 Task: Enable the video filter "Blending benchmark filter" for mosaic bridge stream output.
Action: Mouse moved to (117, 26)
Screenshot: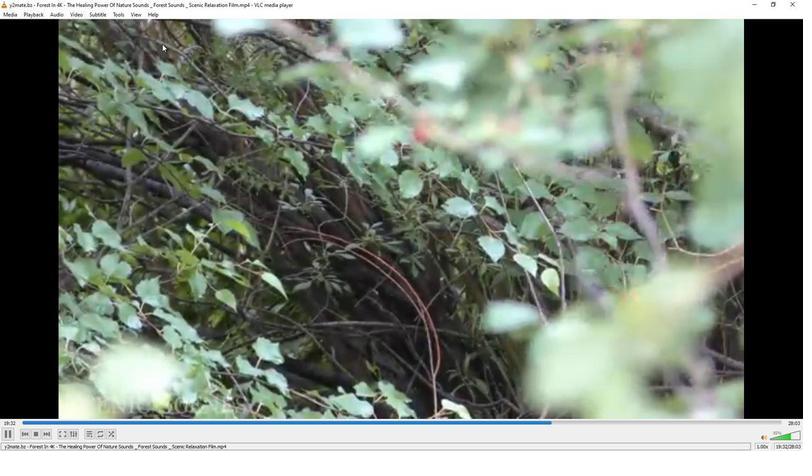 
Action: Mouse pressed left at (117, 26)
Screenshot: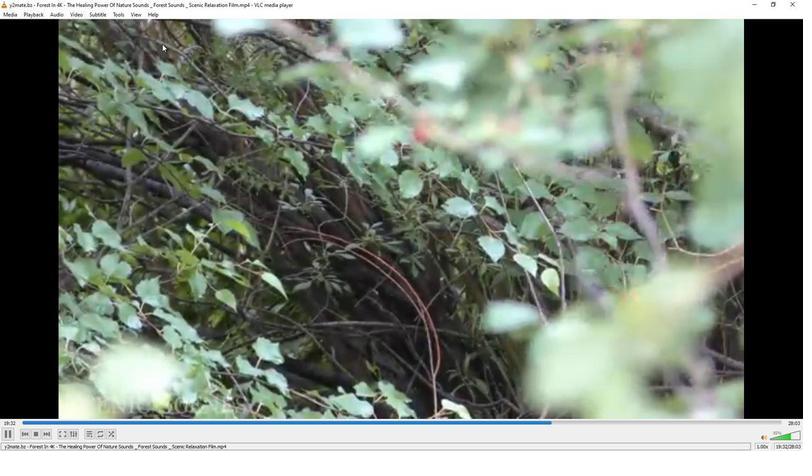 
Action: Mouse moved to (146, 120)
Screenshot: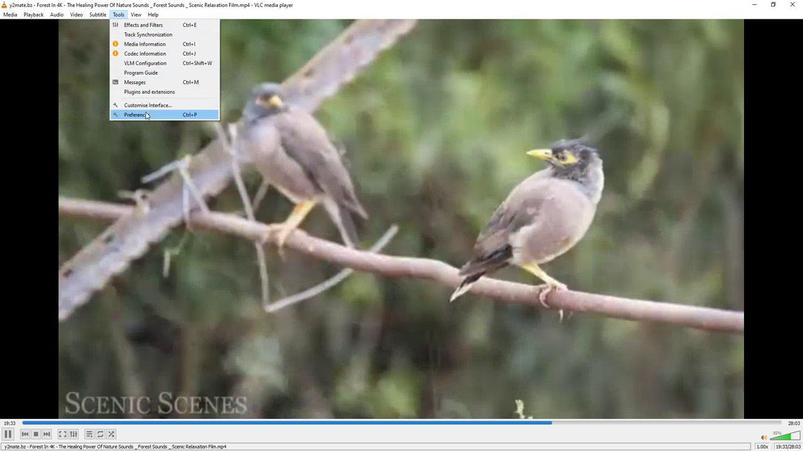 
Action: Mouse pressed left at (146, 120)
Screenshot: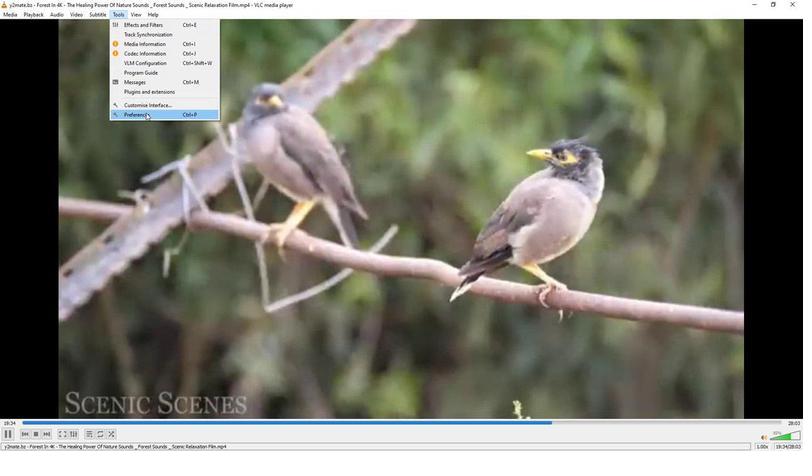 
Action: Mouse moved to (263, 367)
Screenshot: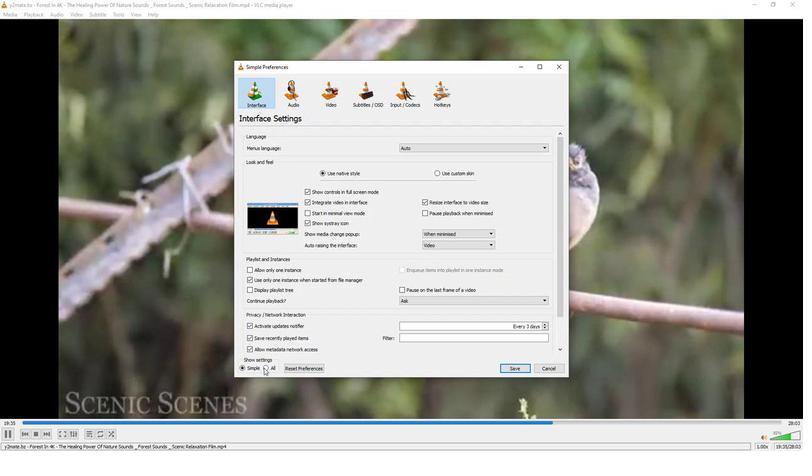 
Action: Mouse pressed left at (263, 367)
Screenshot: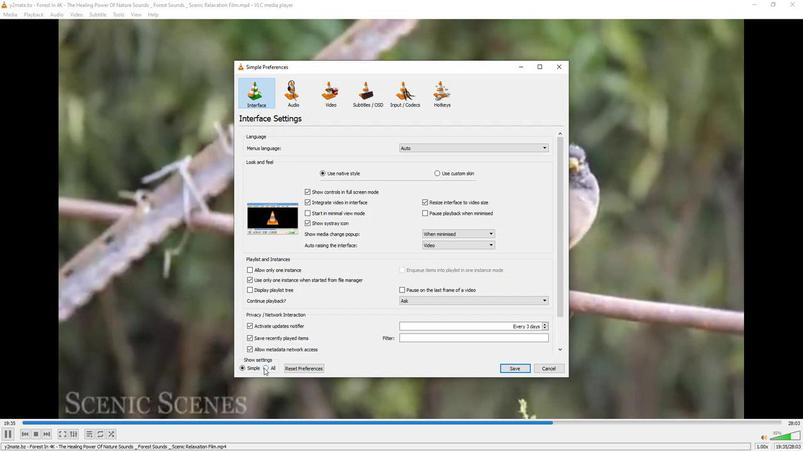 
Action: Mouse moved to (270, 301)
Screenshot: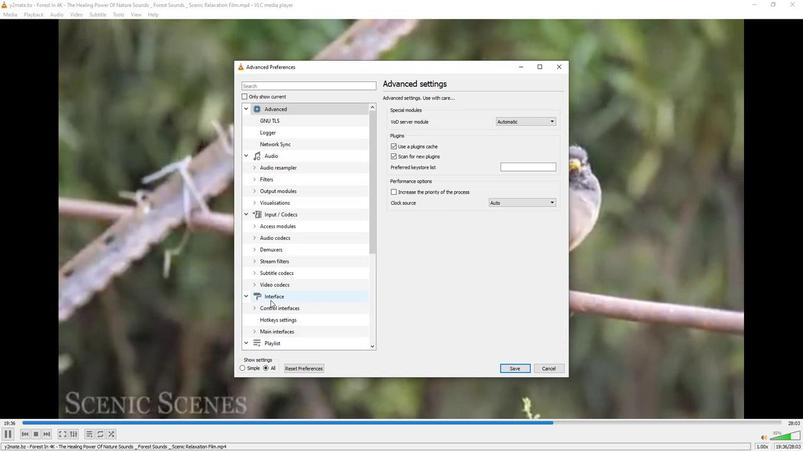 
Action: Mouse scrolled (270, 300) with delta (0, 0)
Screenshot: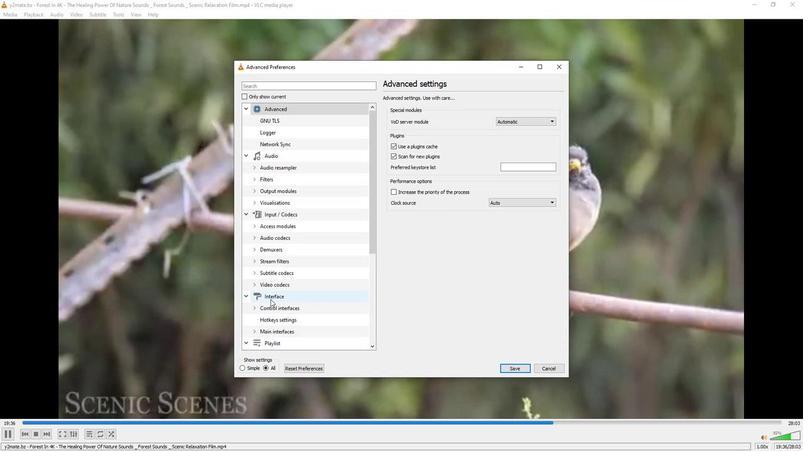 
Action: Mouse moved to (270, 299)
Screenshot: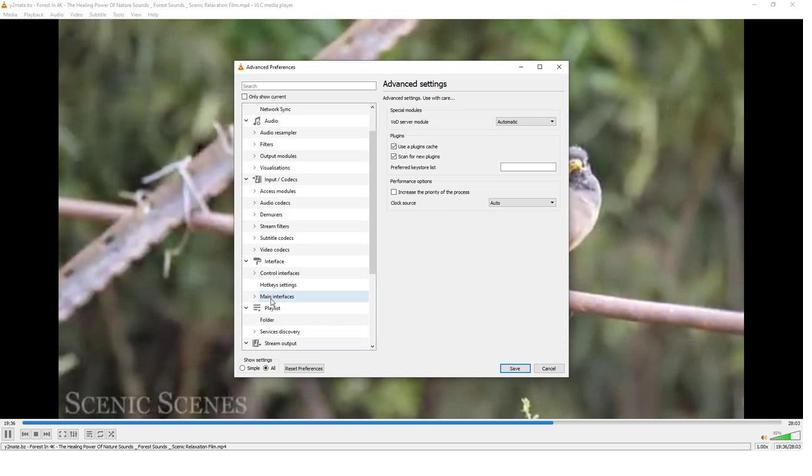
Action: Mouse scrolled (270, 299) with delta (0, 0)
Screenshot: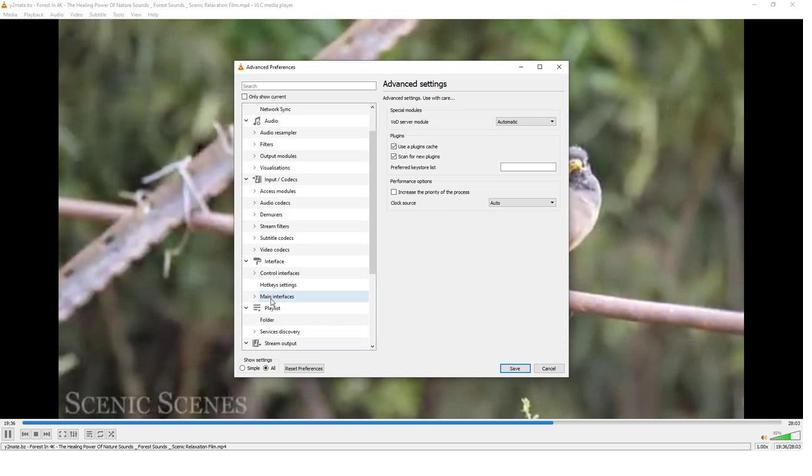 
Action: Mouse moved to (266, 330)
Screenshot: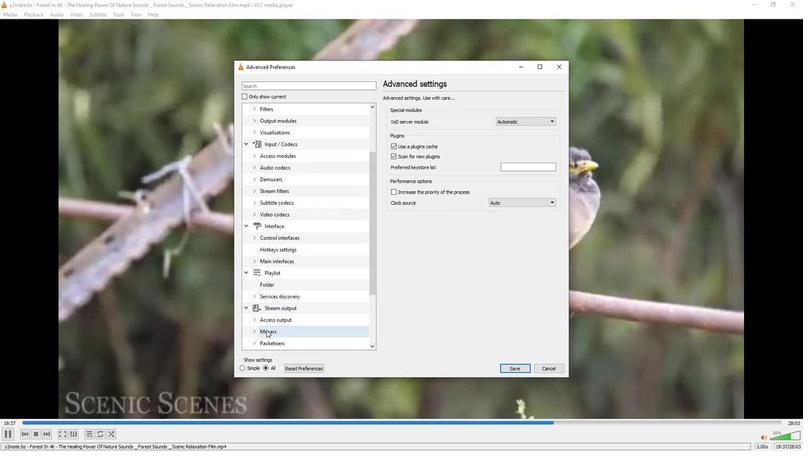 
Action: Mouse scrolled (266, 330) with delta (0, 0)
Screenshot: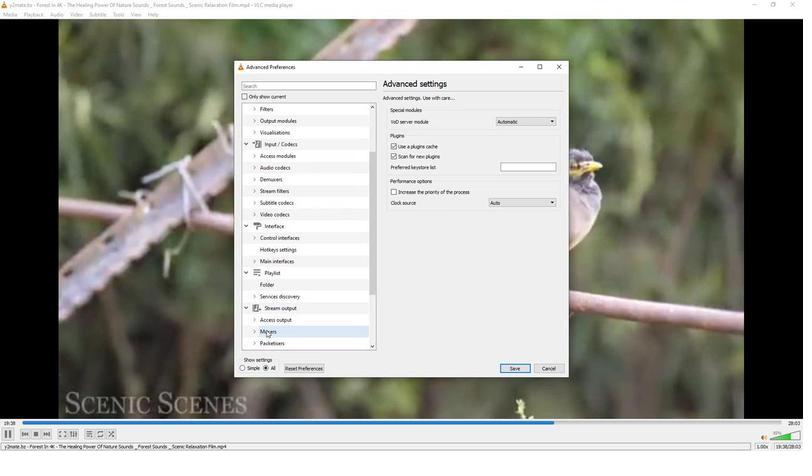 
Action: Mouse scrolled (266, 330) with delta (0, 0)
Screenshot: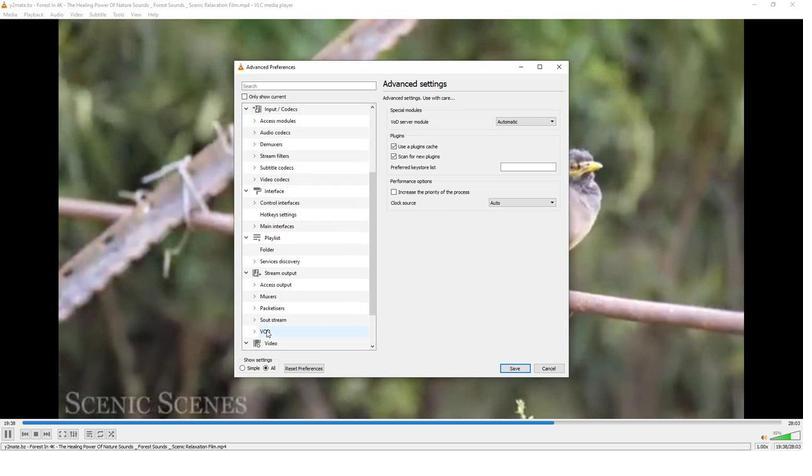 
Action: Mouse moved to (252, 286)
Screenshot: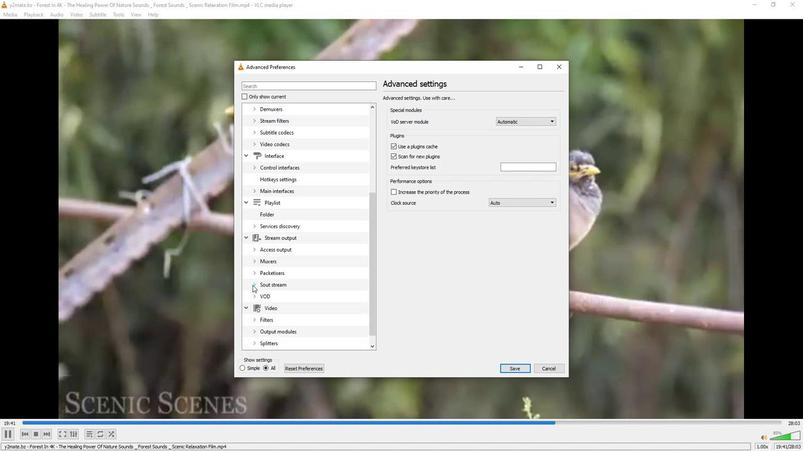 
Action: Mouse pressed left at (252, 286)
Screenshot: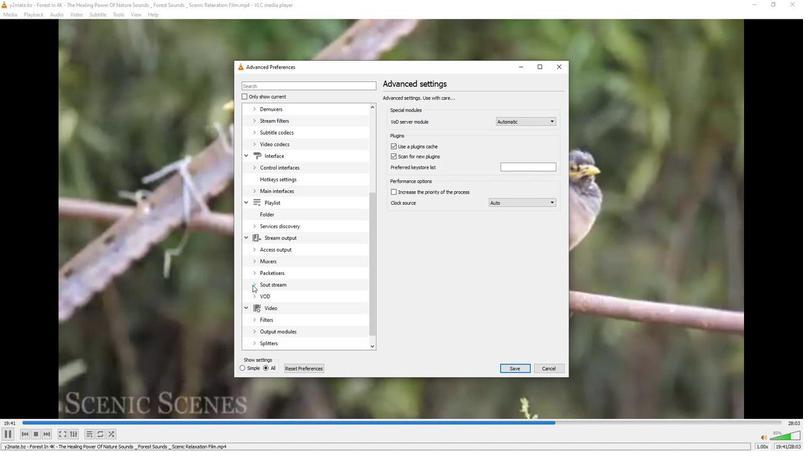 
Action: Mouse moved to (279, 299)
Screenshot: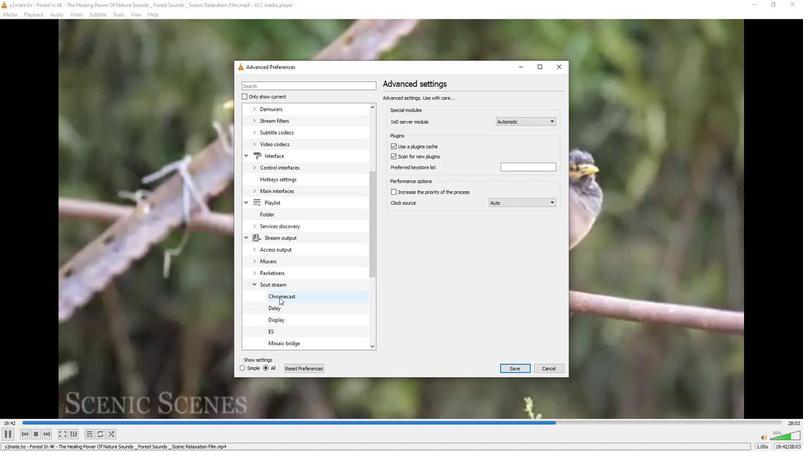 
Action: Mouse scrolled (279, 299) with delta (0, 0)
Screenshot: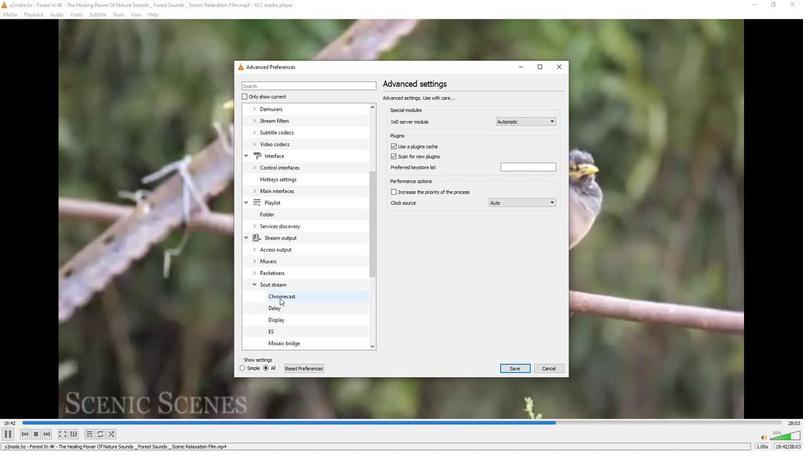 
Action: Mouse moved to (279, 300)
Screenshot: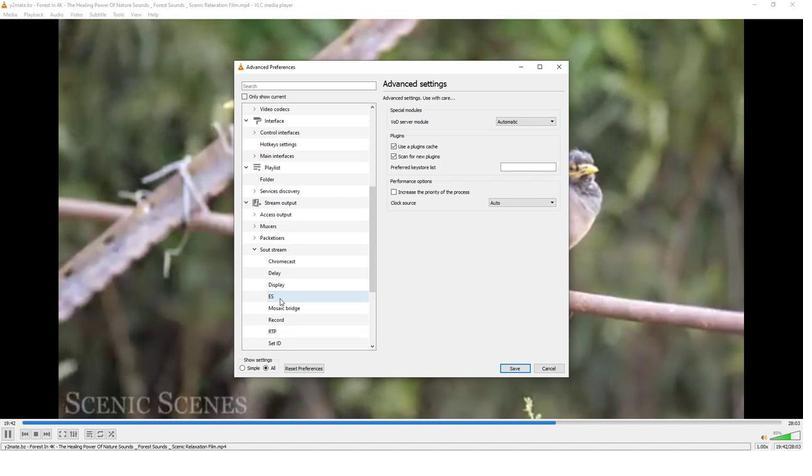 
Action: Mouse scrolled (279, 299) with delta (0, 0)
Screenshot: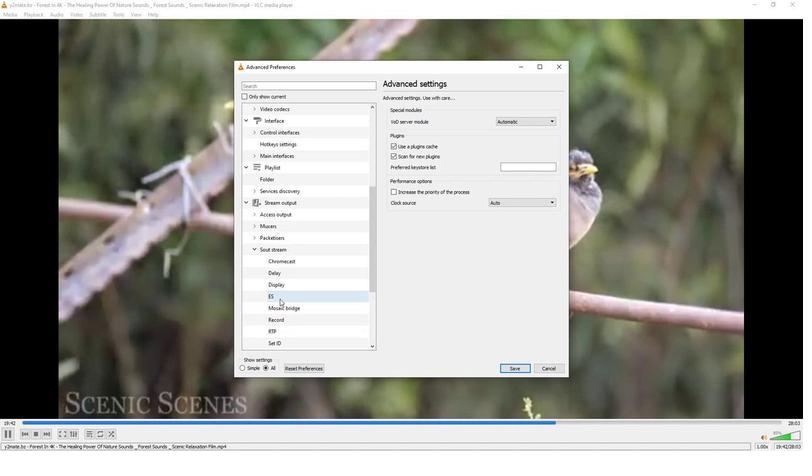 
Action: Mouse moved to (286, 276)
Screenshot: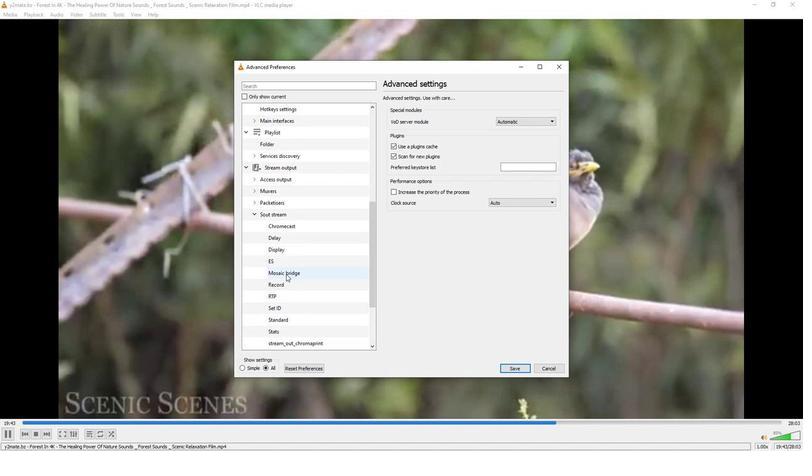 
Action: Mouse pressed left at (286, 276)
Screenshot: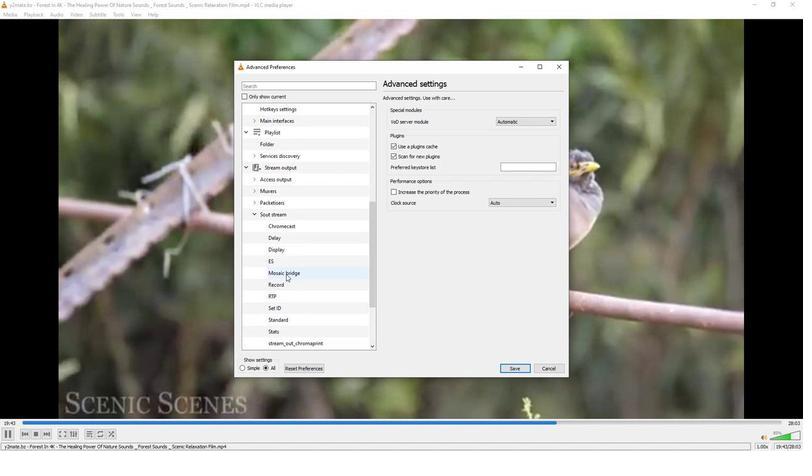 
Action: Mouse moved to (502, 335)
Screenshot: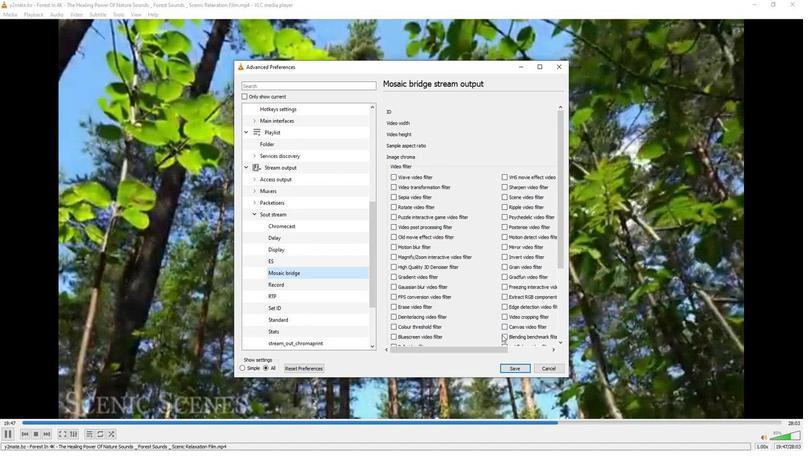 
Action: Mouse pressed left at (502, 335)
Screenshot: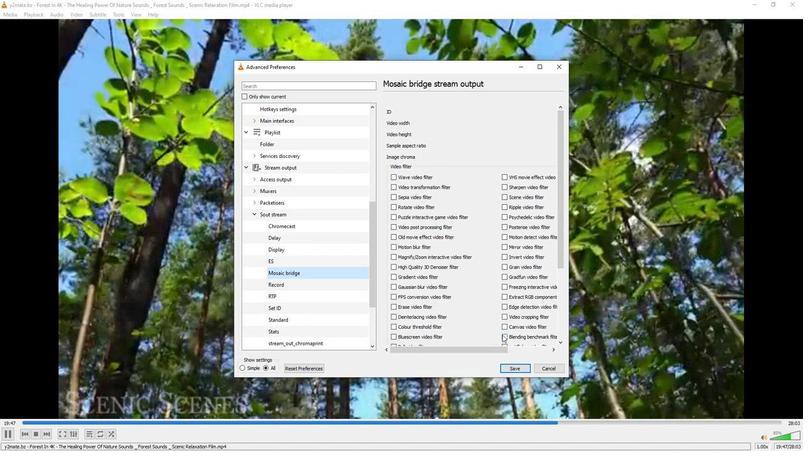 
Action: Mouse moved to (477, 320)
Screenshot: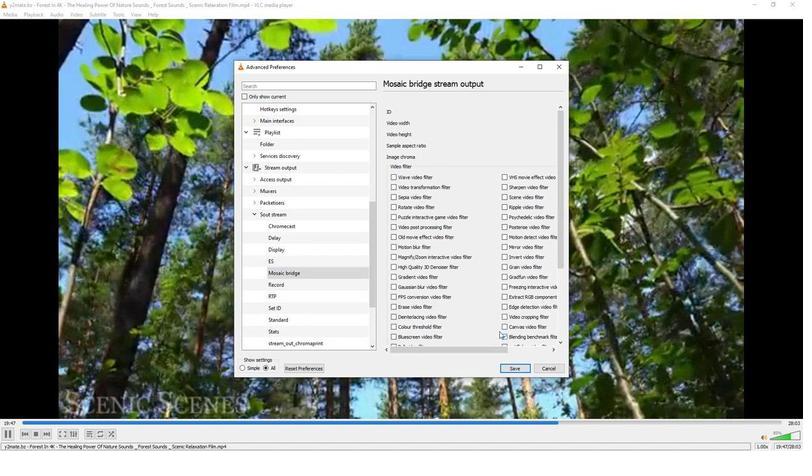 
